 Task: Reply to email with the signature Ebony Rodriguez with the subject 'Request for a leave of absence' from softage.1@softage.net with the message 'Can you confirm that all project dependencies have been identified and are being managed?' with CC to softage.4@softage.net with an attached document Data_analysis_report.pdf
Action: Mouse moved to (795, 186)
Screenshot: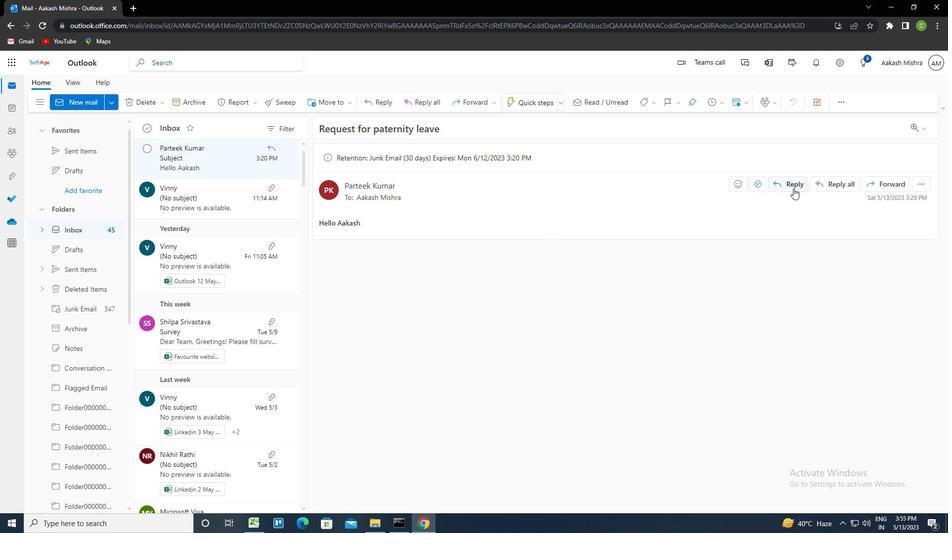
Action: Mouse pressed left at (795, 186)
Screenshot: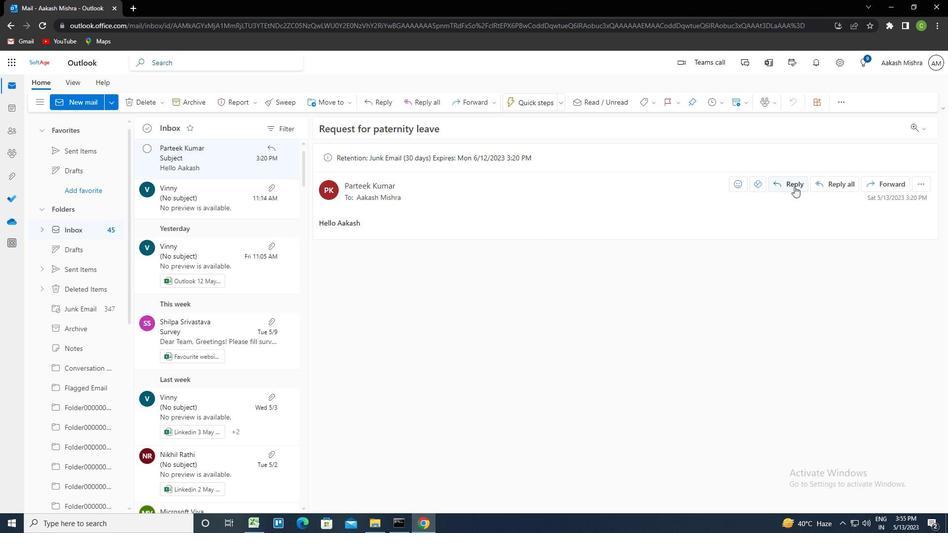
Action: Mouse moved to (637, 99)
Screenshot: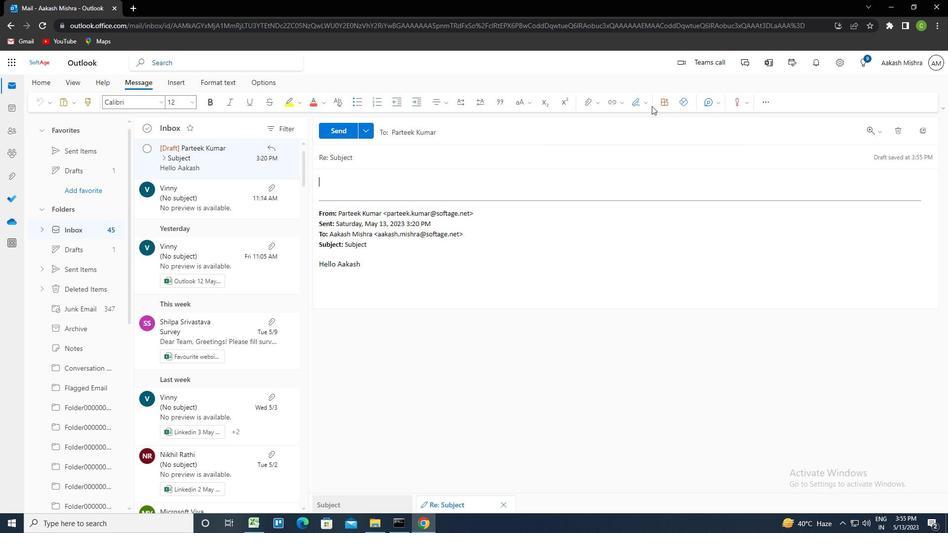 
Action: Mouse pressed left at (637, 99)
Screenshot: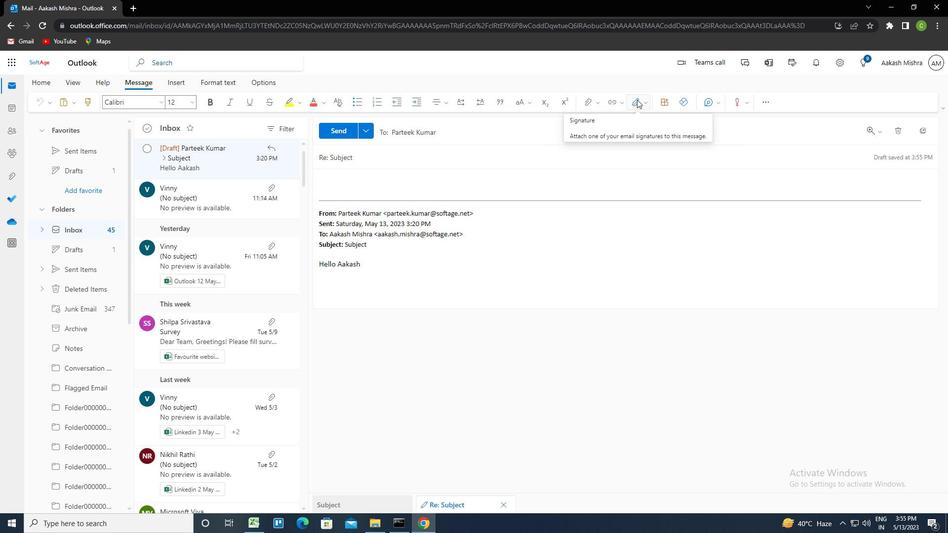
Action: Mouse moved to (618, 140)
Screenshot: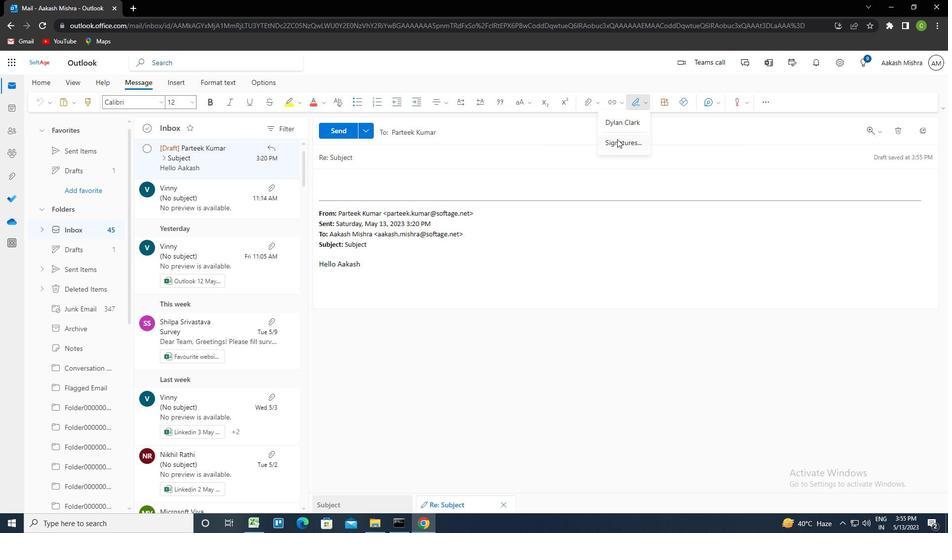 
Action: Mouse pressed left at (618, 140)
Screenshot: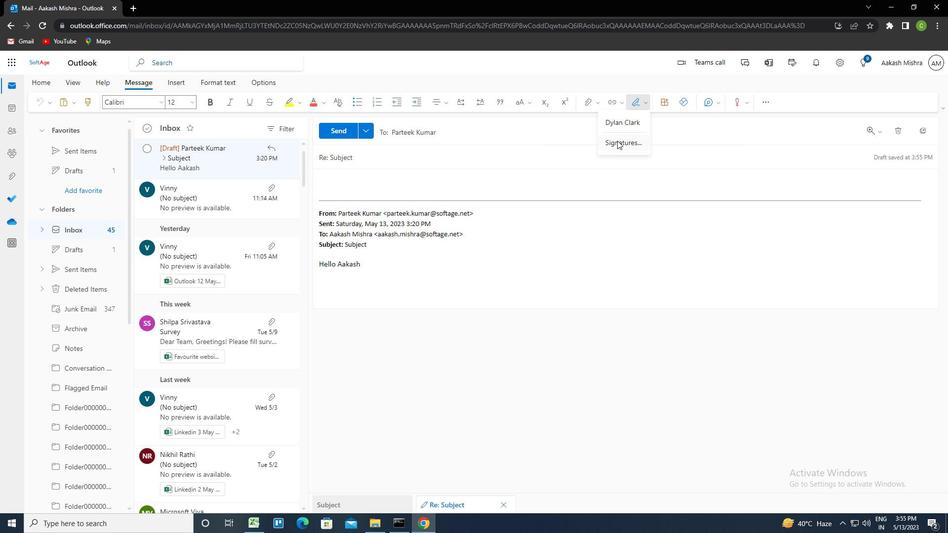 
Action: Mouse moved to (672, 178)
Screenshot: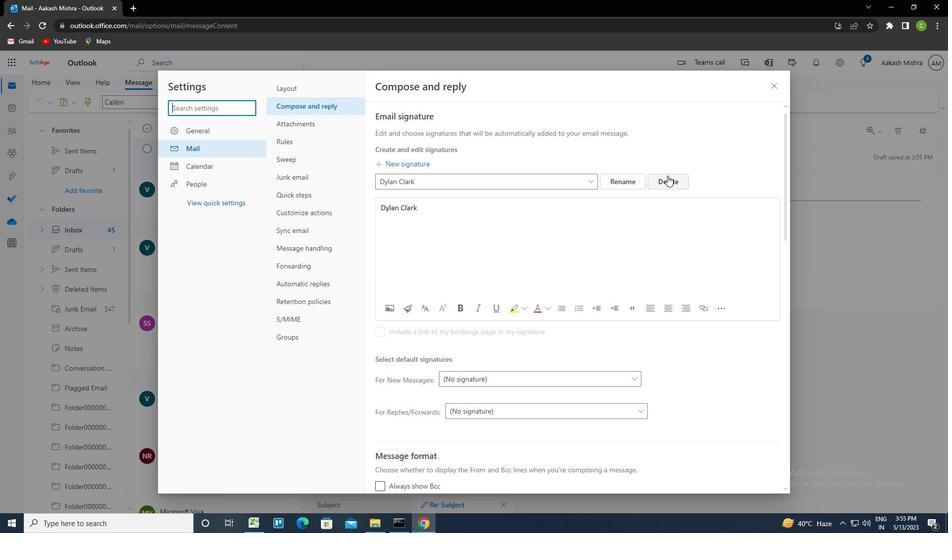 
Action: Mouse pressed left at (672, 178)
Screenshot: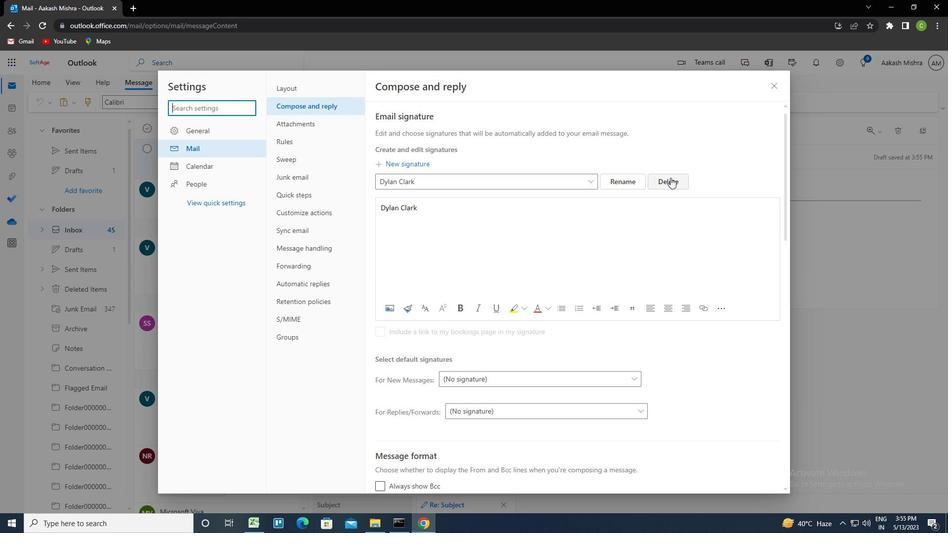 
Action: Mouse moved to (564, 183)
Screenshot: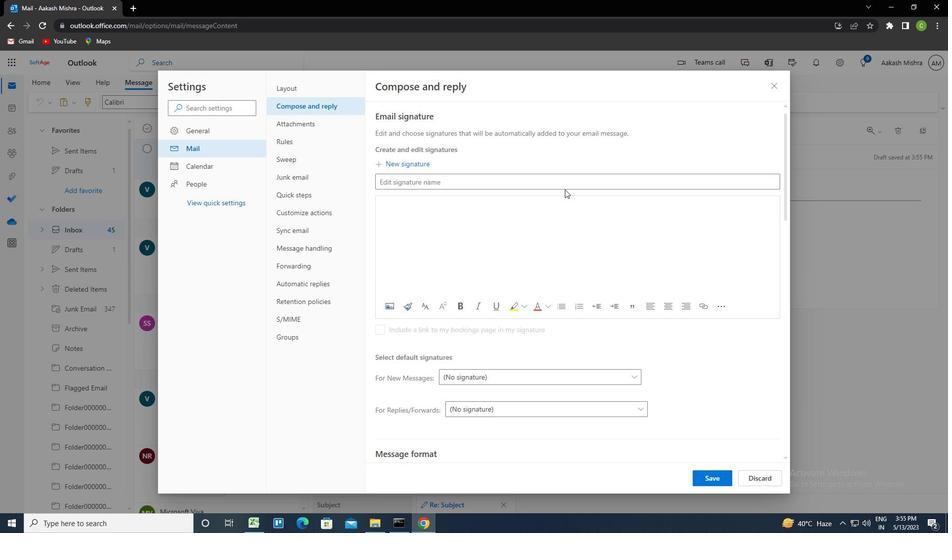 
Action: Mouse pressed left at (564, 183)
Screenshot: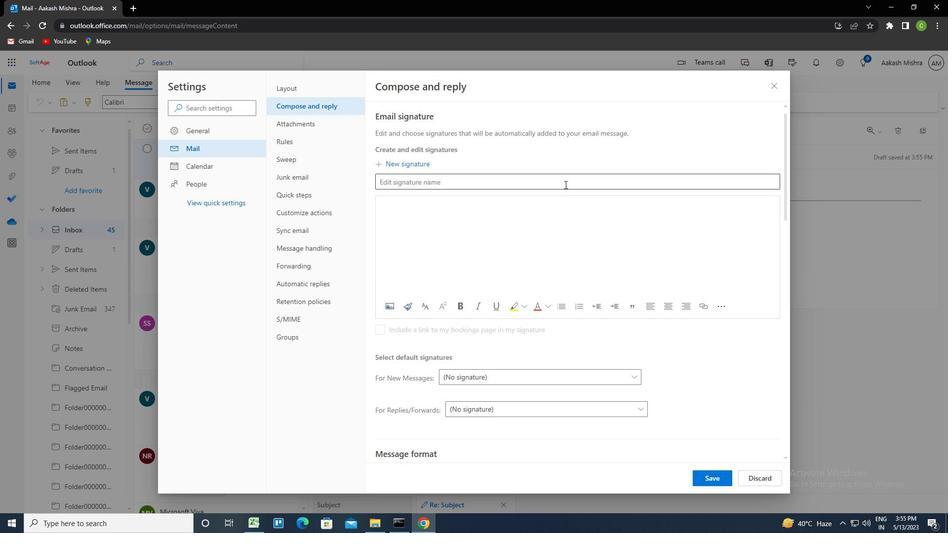 
Action: Mouse moved to (564, 183)
Screenshot: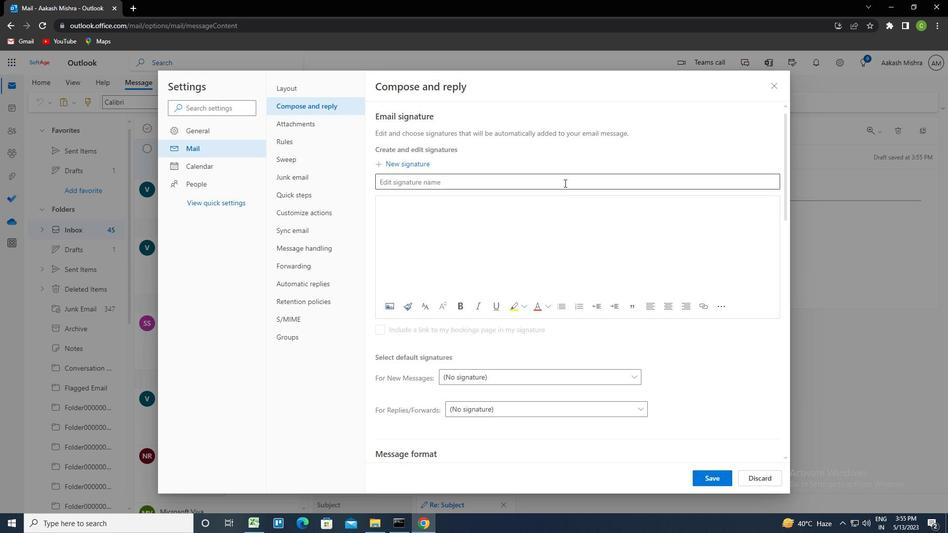 
Action: Key pressed <Key.caps_lock>e<Key.caps_lock>bong<Key.backspace>y<Key.space><Key.caps_lock>r<Key.caps_lock>odriguez<Key.tab><Key.caps_lock>e<Key.caps_lock>bony<Key.space><Key.caps_lock>r<Key.caps_lock>odriguez
Screenshot: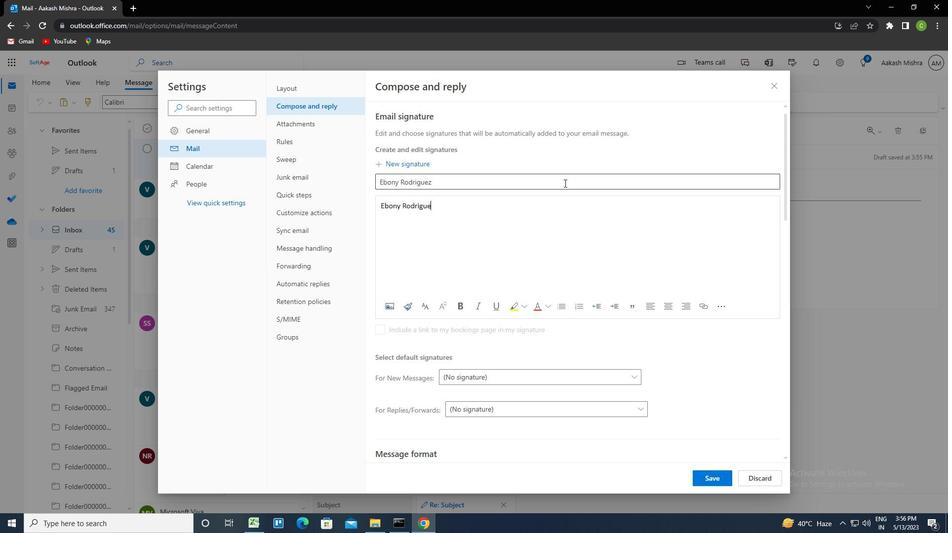 
Action: Mouse moved to (718, 476)
Screenshot: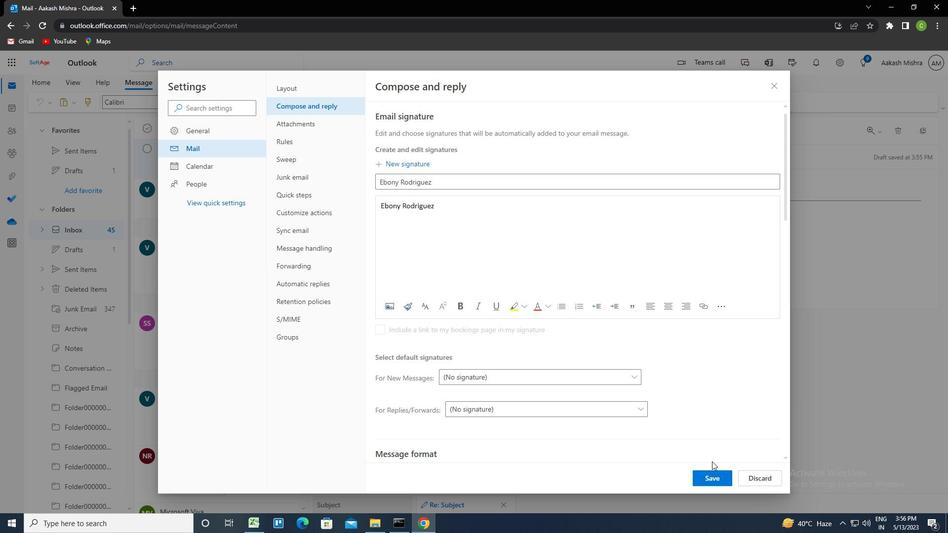 
Action: Mouse pressed left at (718, 476)
Screenshot: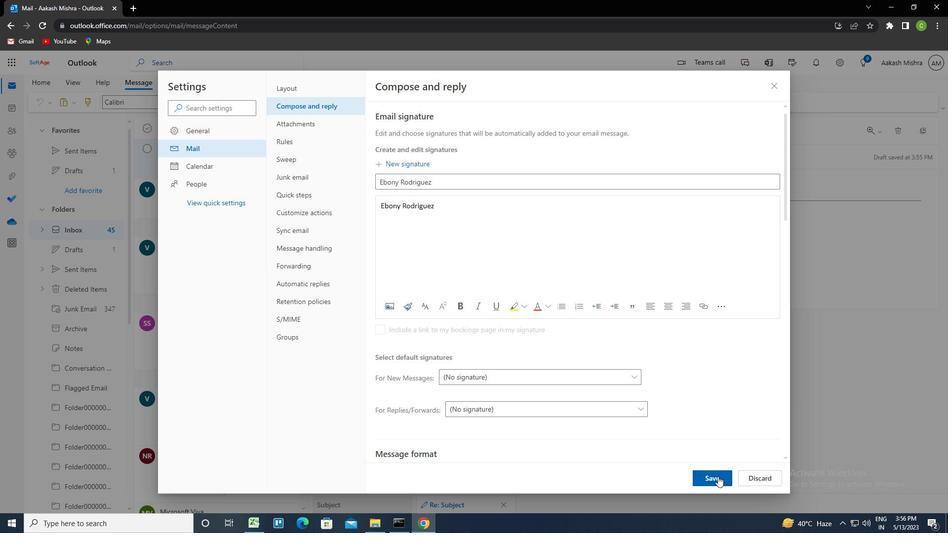 
Action: Mouse moved to (770, 86)
Screenshot: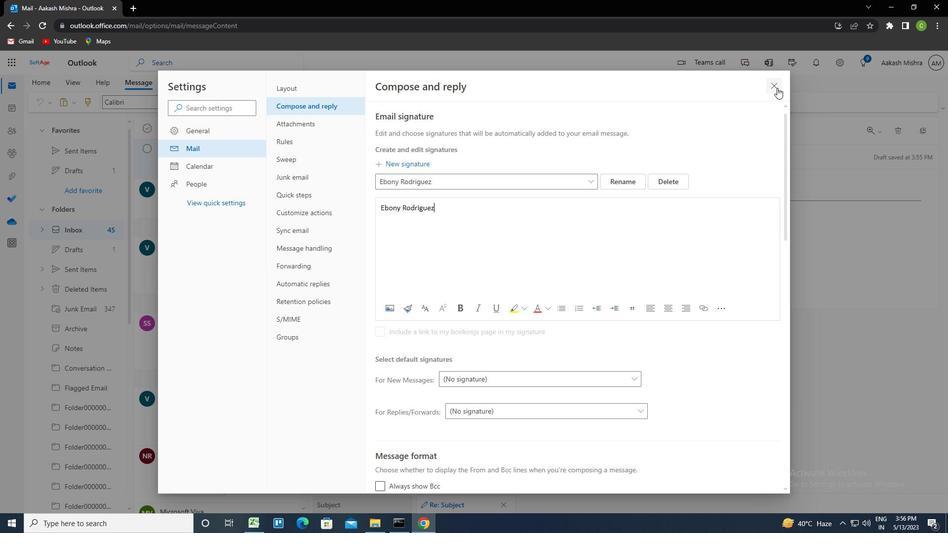 
Action: Mouse pressed left at (770, 86)
Screenshot: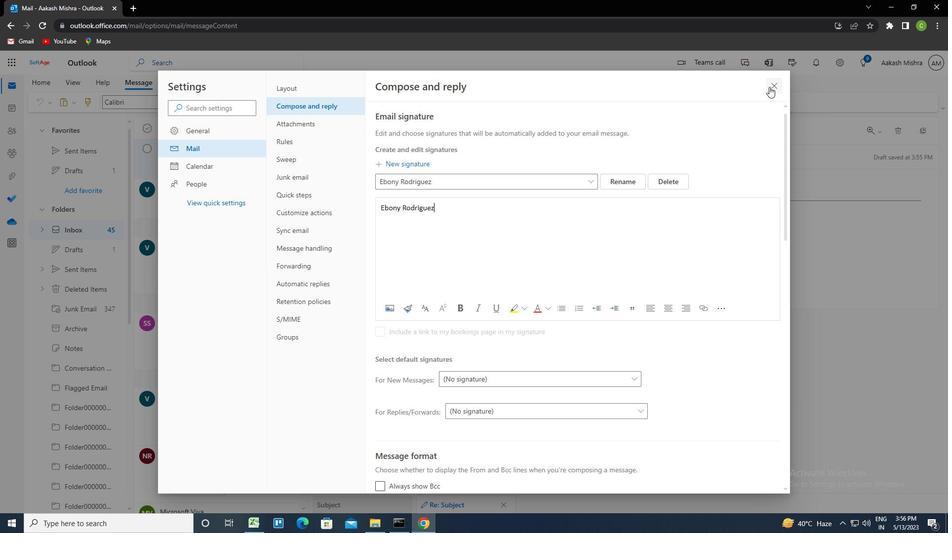 
Action: Mouse moved to (633, 100)
Screenshot: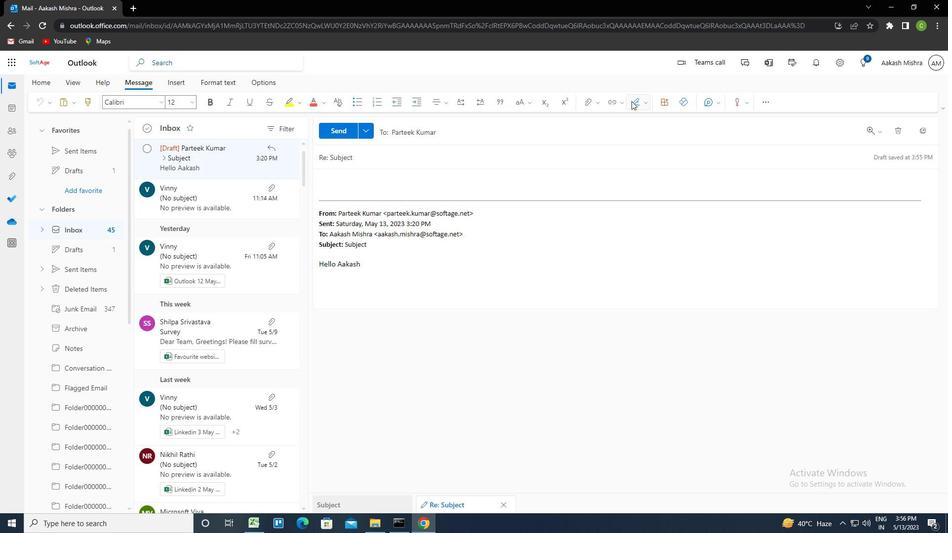 
Action: Mouse pressed left at (633, 100)
Screenshot: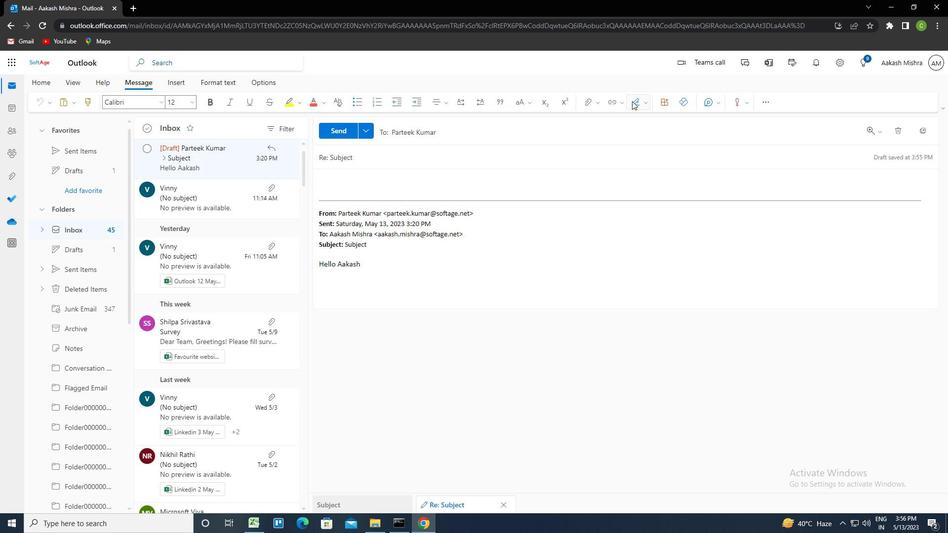 
Action: Mouse moved to (612, 117)
Screenshot: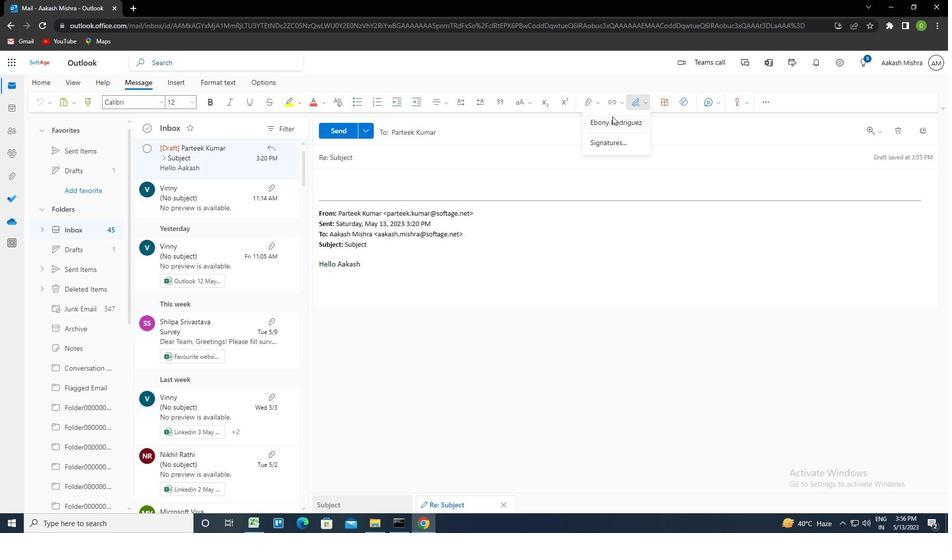 
Action: Mouse pressed left at (612, 117)
Screenshot: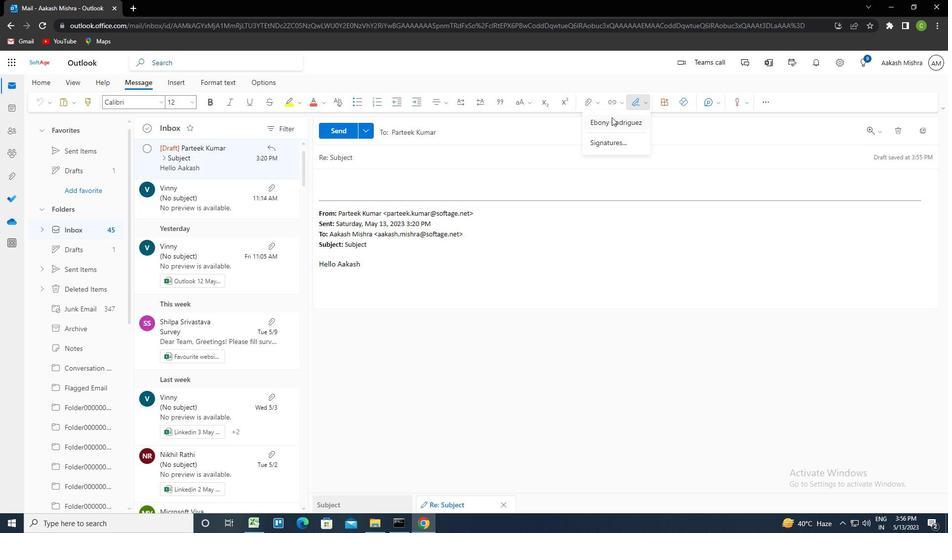 
Action: Mouse moved to (385, 158)
Screenshot: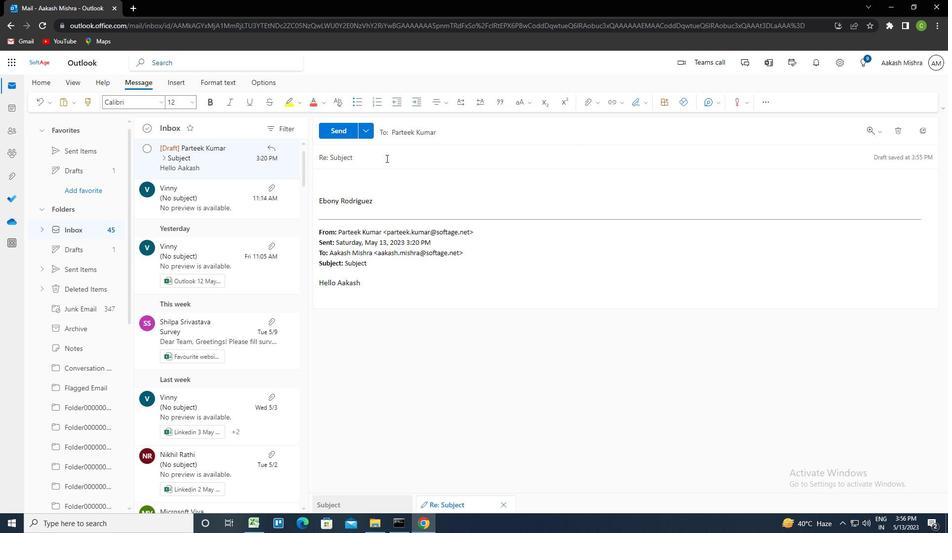 
Action: Mouse pressed left at (385, 158)
Screenshot: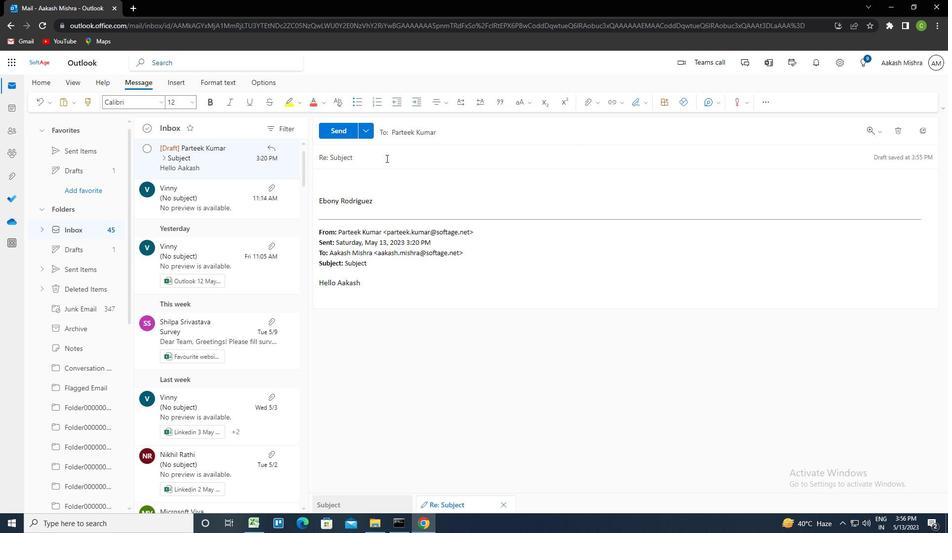 
Action: Key pressed <Key.shift><Key.left><Key.delete><Key.caps_lock>ctrl+R<Key.caps_lock>EQUEST<Key.backspace>ING<Key.space>FOR<Key.left><Key.left><Key.left><Key.left><Key.left>ctrl+T<Key.right><Key.right><Key.space>ctrl+FLEXTIME<Key.tab><Key.caps_lock>I<Key.caps_lock><Key.space>NEED<Key.space>YOUR<Key.space>ASSISTANCE<Key.space>IN<Key.space>PREPARING<Key.space>A<Key.space>POJECT<Key.space>STATUS<Key.left><Key.left><Key.right>ctrl+R<Key.right><Key.right><Key.space>ctrl+STATUS<Key.space>REPORT<Key.space>DEPENDENCIED<Key.backspace>S<Key.left><Key.left><Key.left>
Screenshot: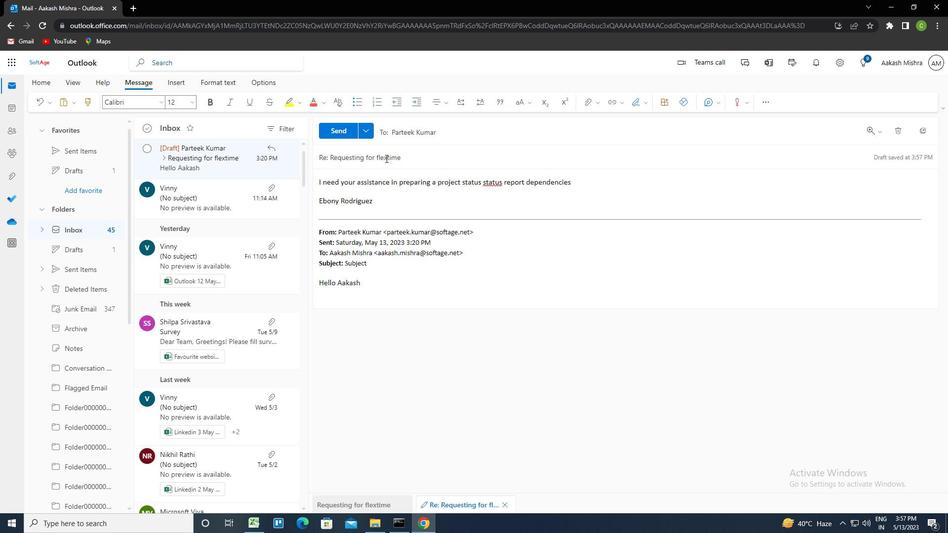 
Action: Mouse moved to (492, 188)
Screenshot: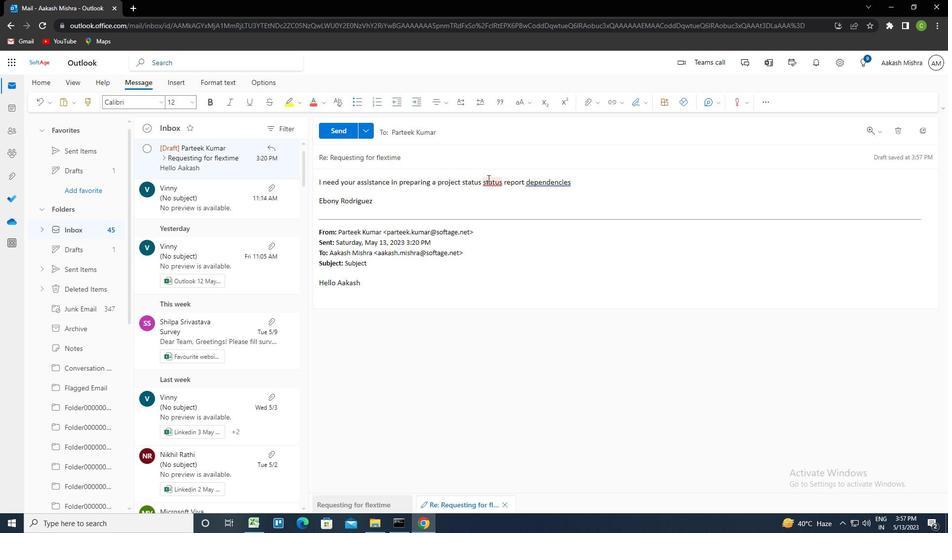 
Action: Mouse pressed left at (492, 188)
Screenshot: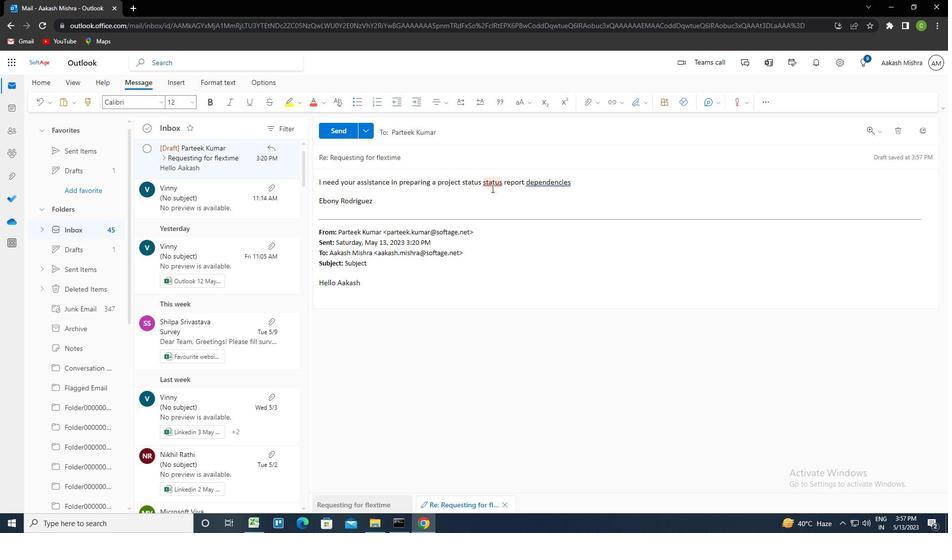 
Action: Mouse moved to (492, 186)
Screenshot: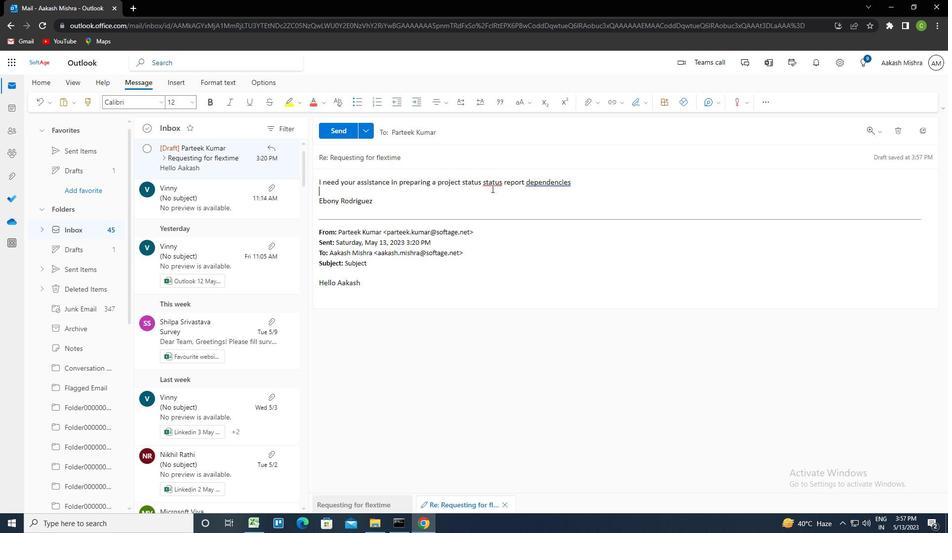 
Action: Mouse pressed left at (492, 186)
Screenshot: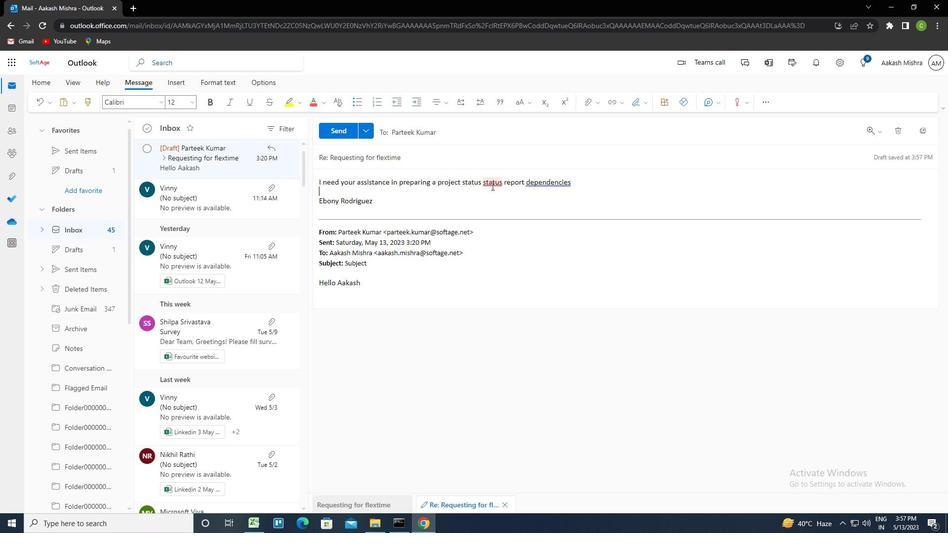 
Action: Mouse moved to (461, 217)
Screenshot: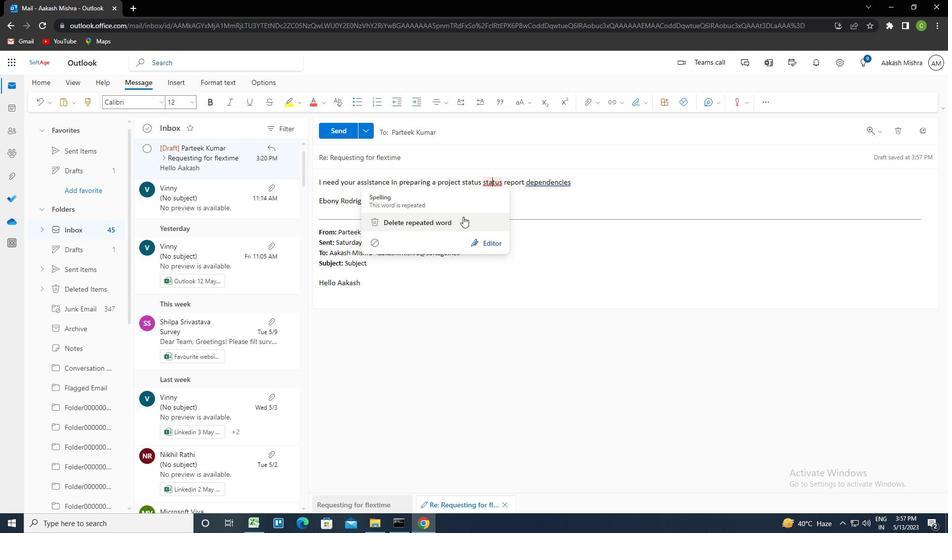 
Action: Mouse pressed left at (461, 217)
Screenshot: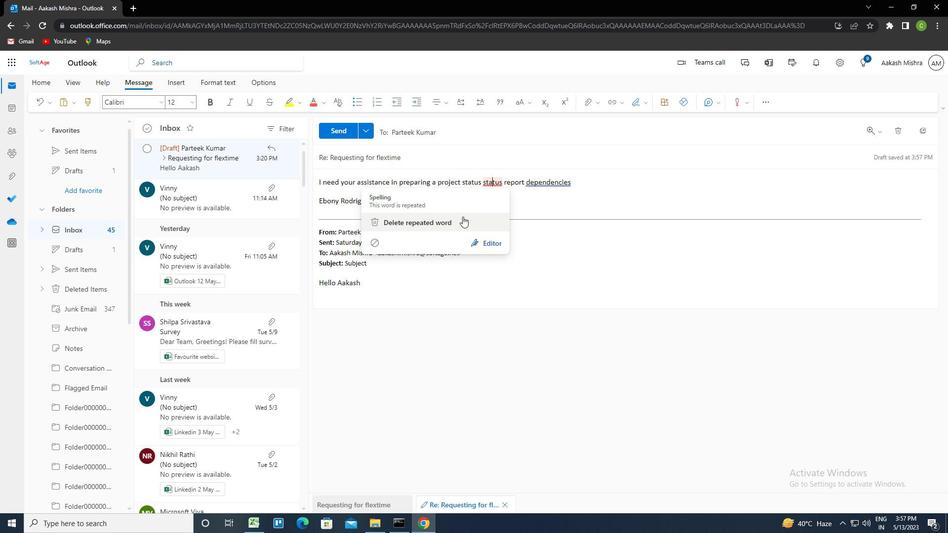 
Action: Mouse moved to (554, 183)
Screenshot: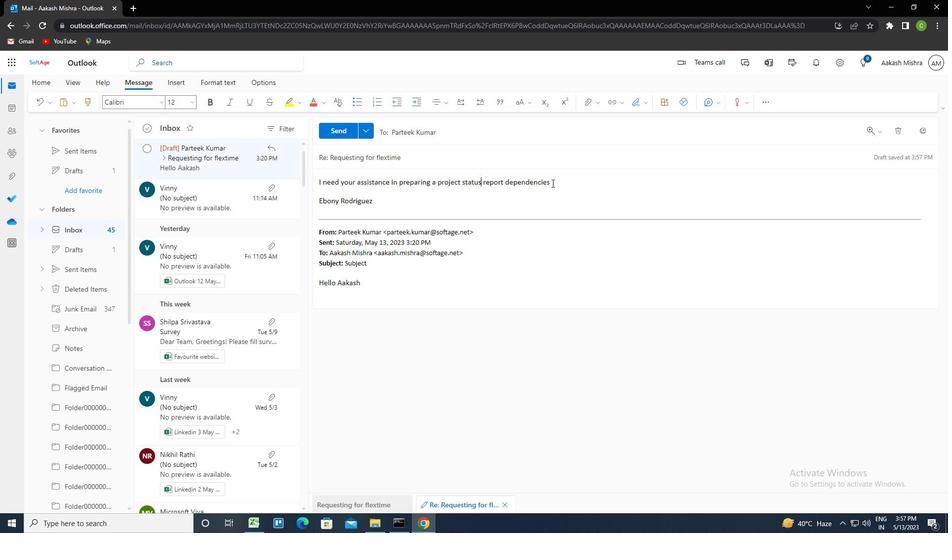 
Action: Mouse pressed left at (554, 183)
Screenshot: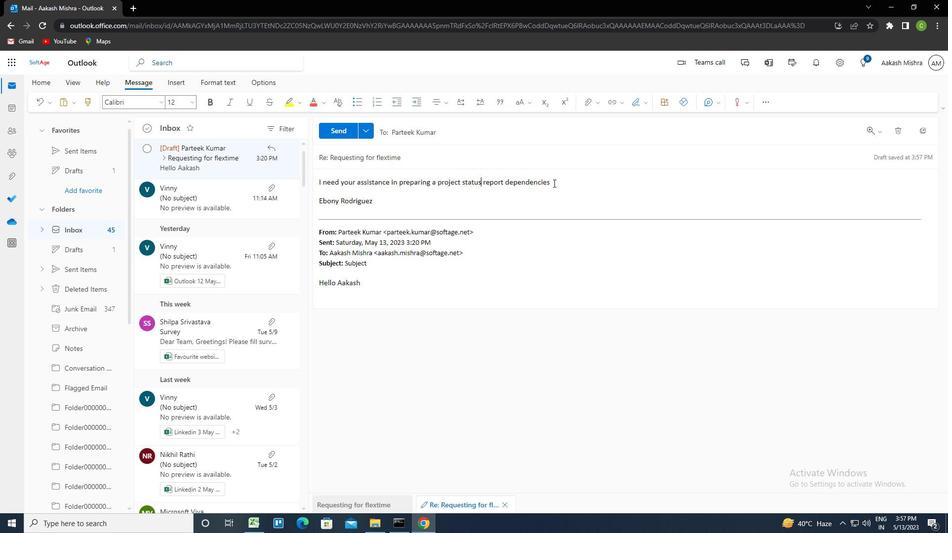 
Action: Mouse moved to (564, 188)
Screenshot: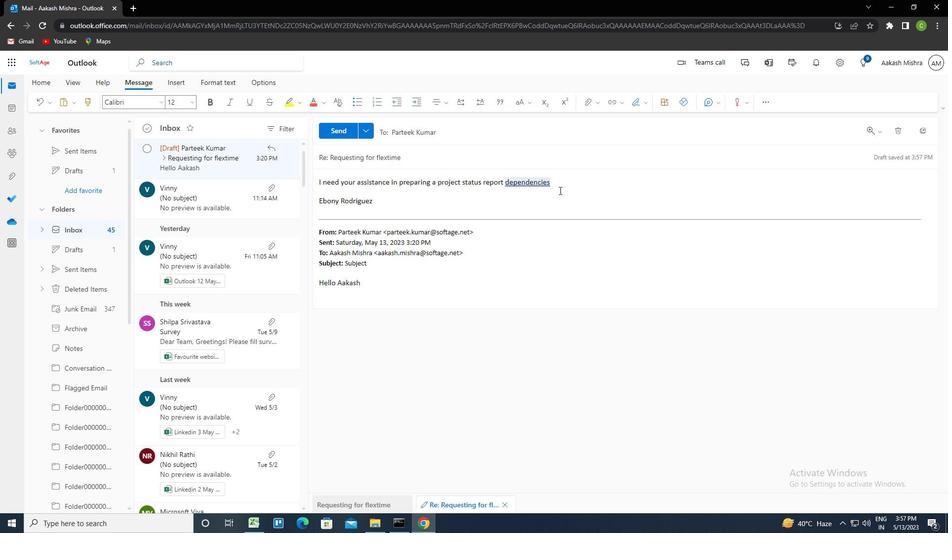 
Action: Key pressed <Key.space>ctrl+HAVE<Key.space>BEEN<Key.space>IN<Key.backspace>DENTIFIED<Key.space>AND<Key.space>ARE<Key.space>NE<Key.backspace><Key.backspace>BEING<Key.space>MANAGED
Screenshot: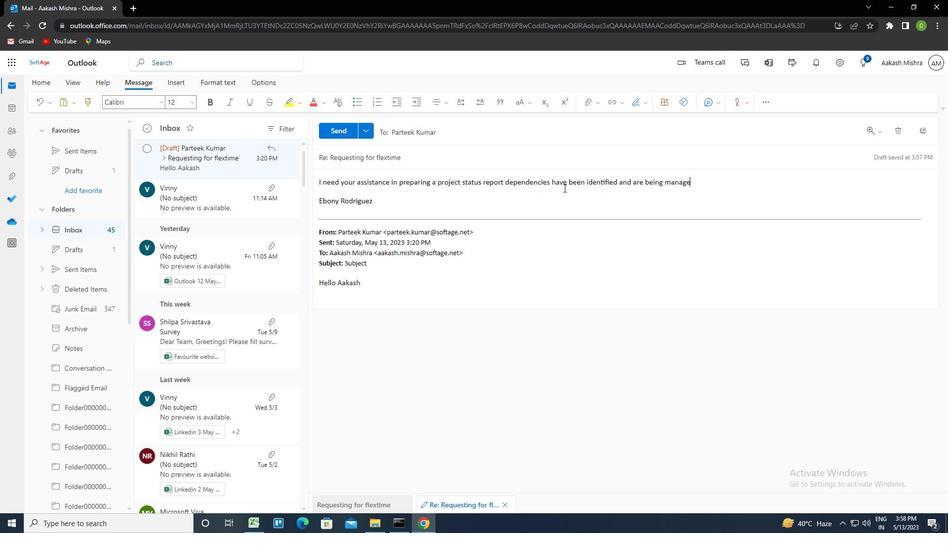 
Action: Mouse moved to (426, 161)
Screenshot: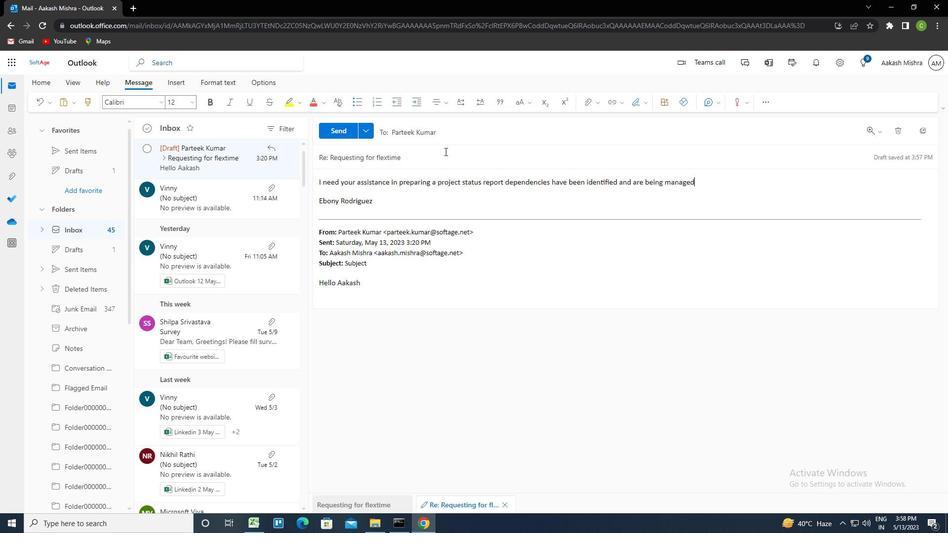 
Action: Mouse pressed left at (426, 161)
Screenshot: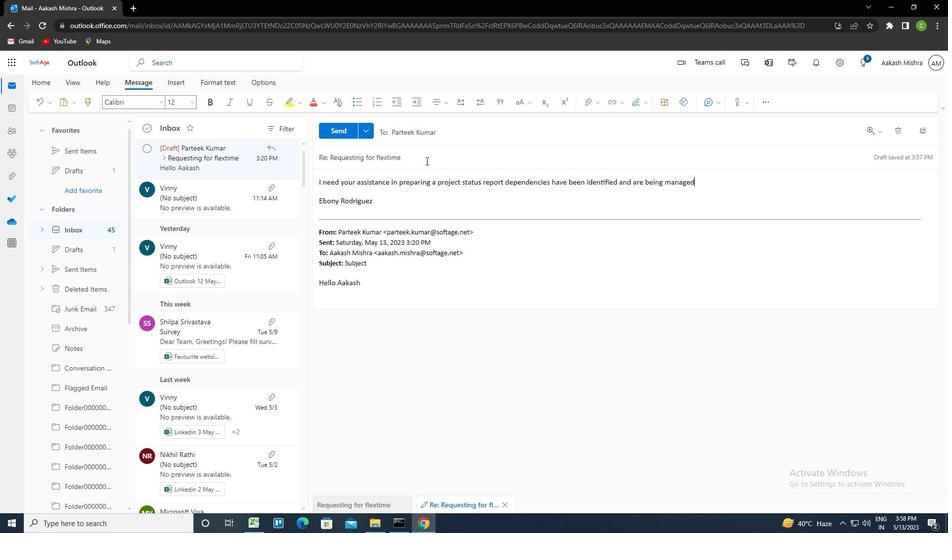 
Action: Mouse moved to (449, 131)
Screenshot: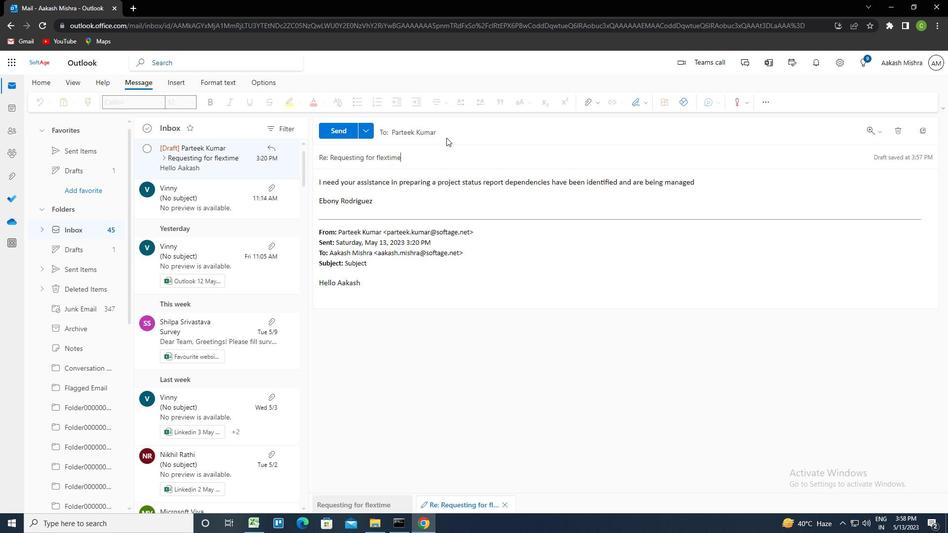 
Action: Mouse pressed left at (449, 131)
Screenshot: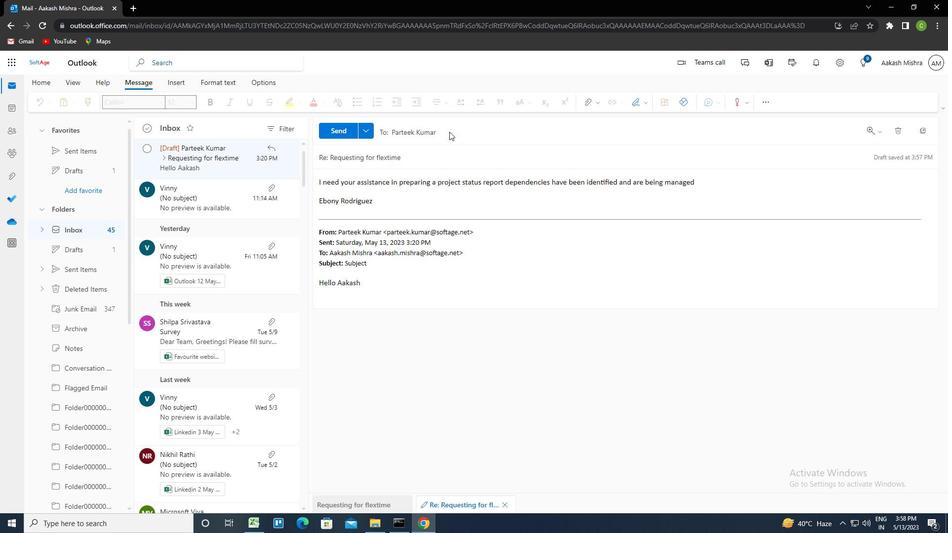 
Action: Mouse moved to (378, 176)
Screenshot: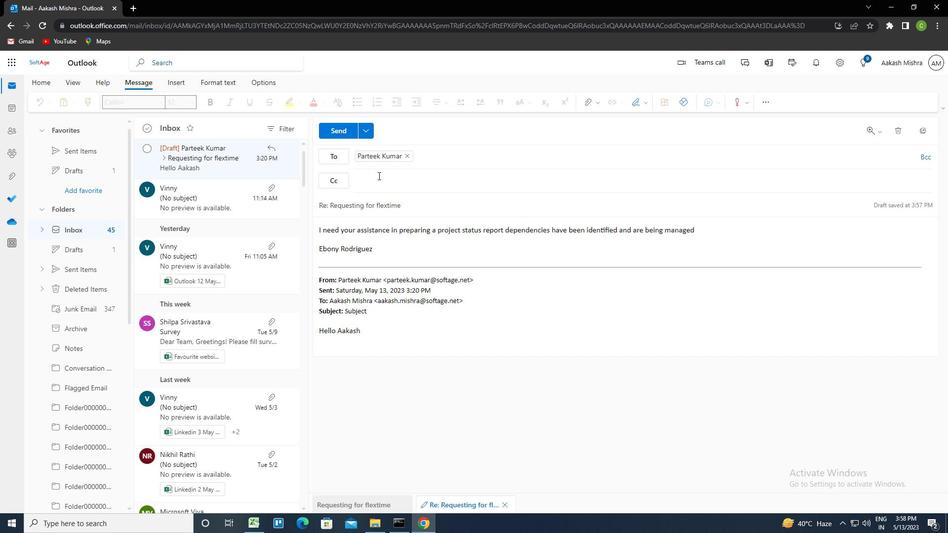 
Action: Mouse pressed left at (378, 176)
Screenshot: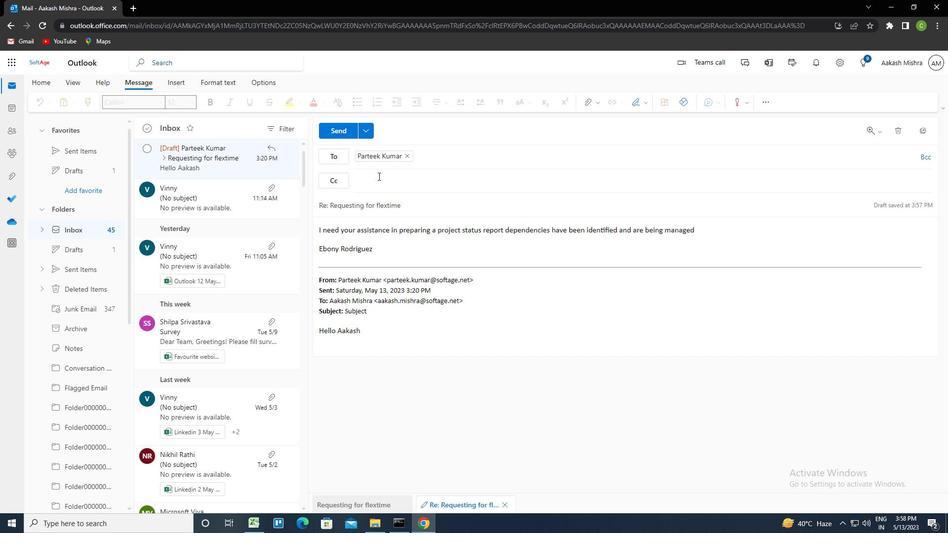 
Action: Key pressed SOFTAGE.4<Key.shift>@SOFTAGE.NET<Key.enter>
Screenshot: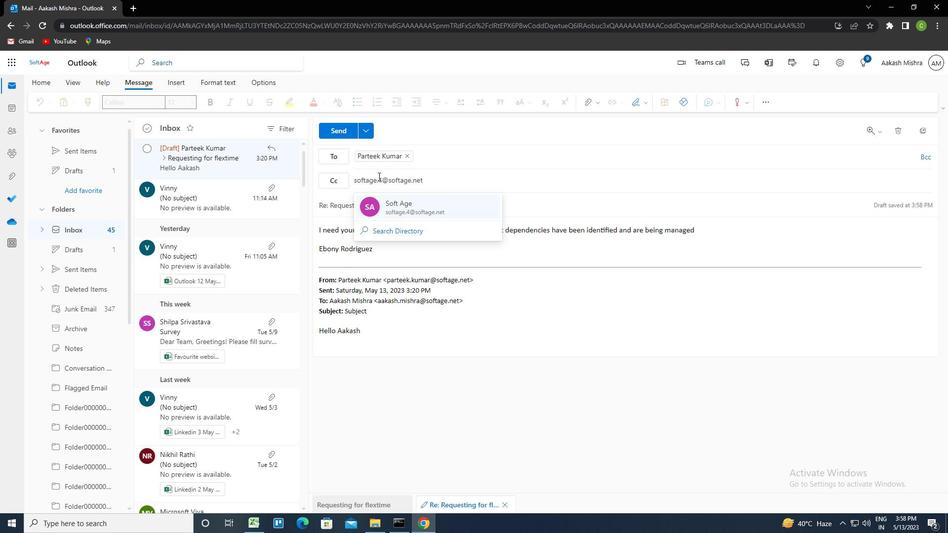 
Action: Mouse moved to (589, 104)
Screenshot: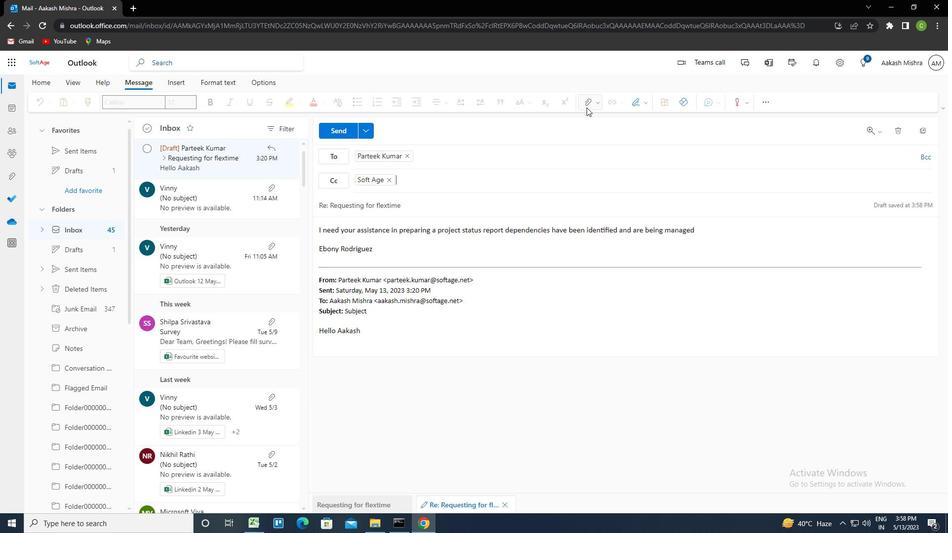 
Action: Mouse pressed left at (589, 104)
Screenshot: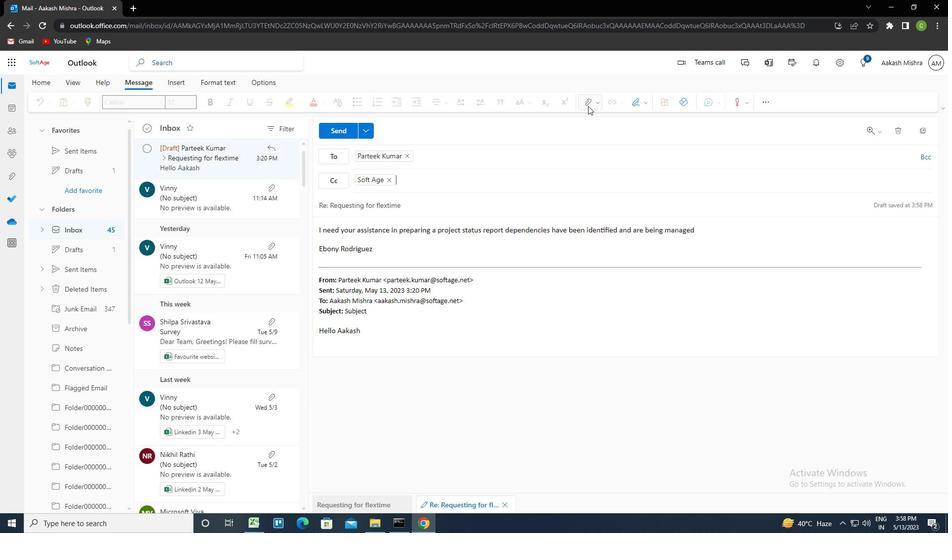 
Action: Mouse moved to (559, 118)
Screenshot: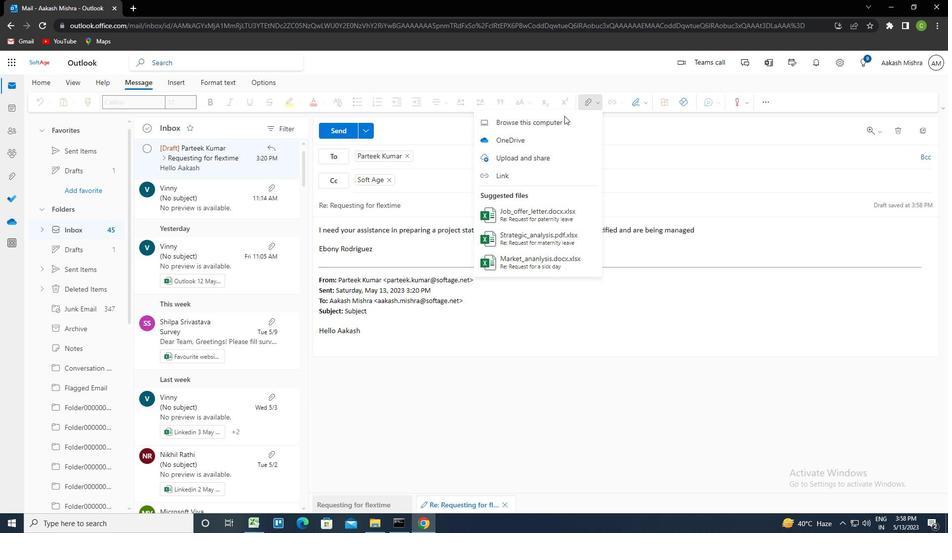 
Action: Mouse pressed left at (559, 118)
Screenshot: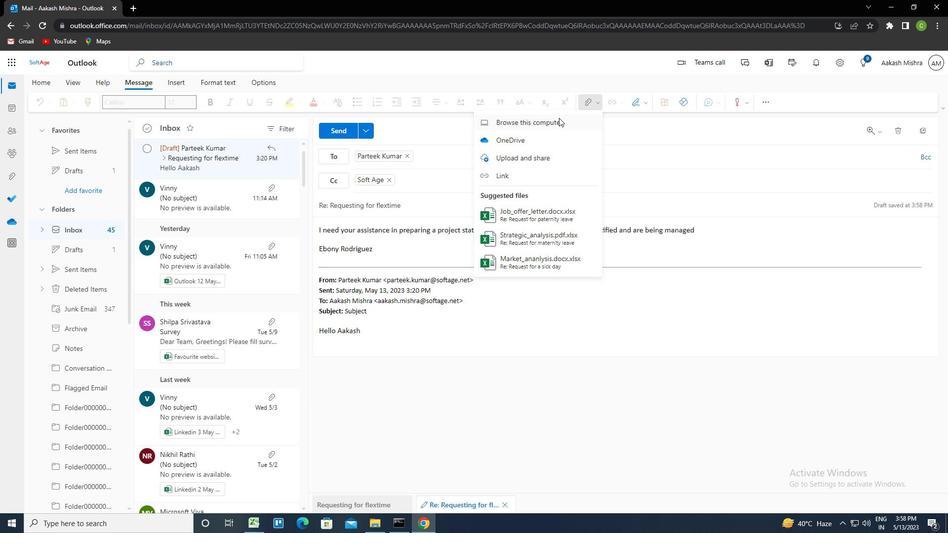 
Action: Mouse moved to (231, 133)
Screenshot: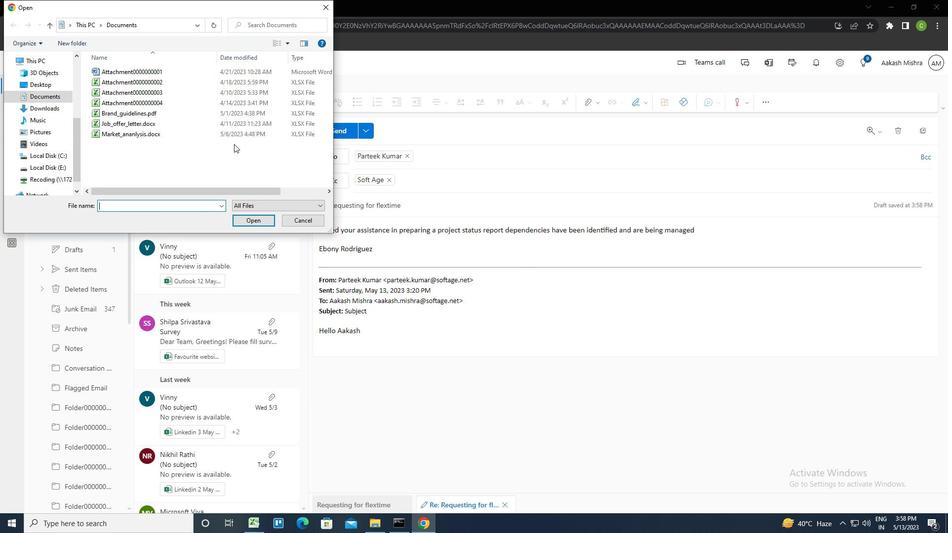 
Action: Mouse pressed left at (231, 133)
Screenshot: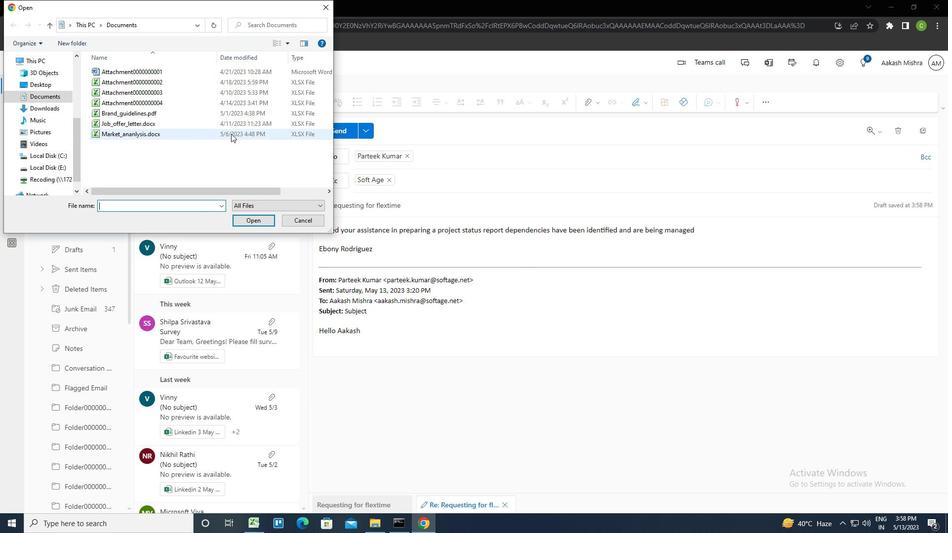 
Action: Key pressed <Key.f2><Key.caps_lock>D<Key.caps_lock>ATA<Key.shift_r><Key.shift_r><Key.shift_r>_ANALYSIS<Key.shift_r>_REPORT.PDF
Screenshot: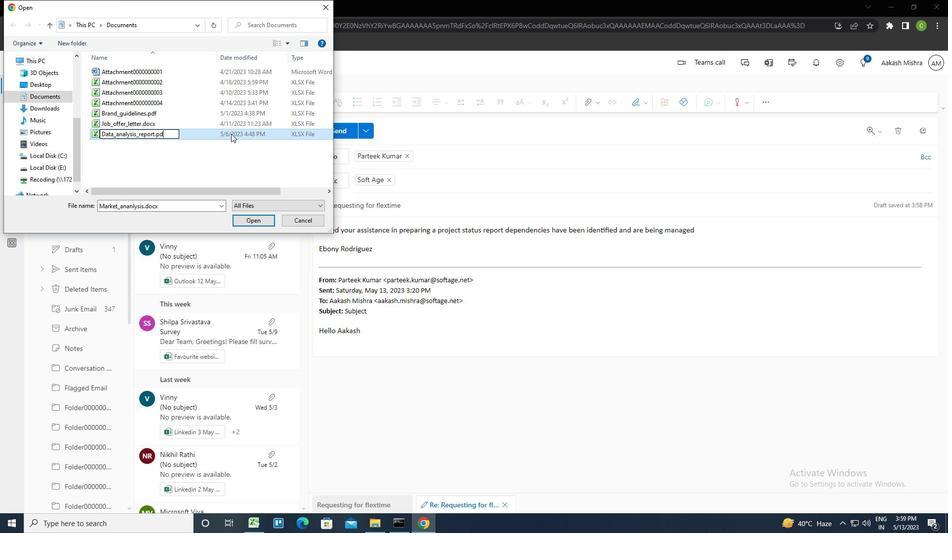 
Action: Mouse pressed left at (231, 133)
Screenshot: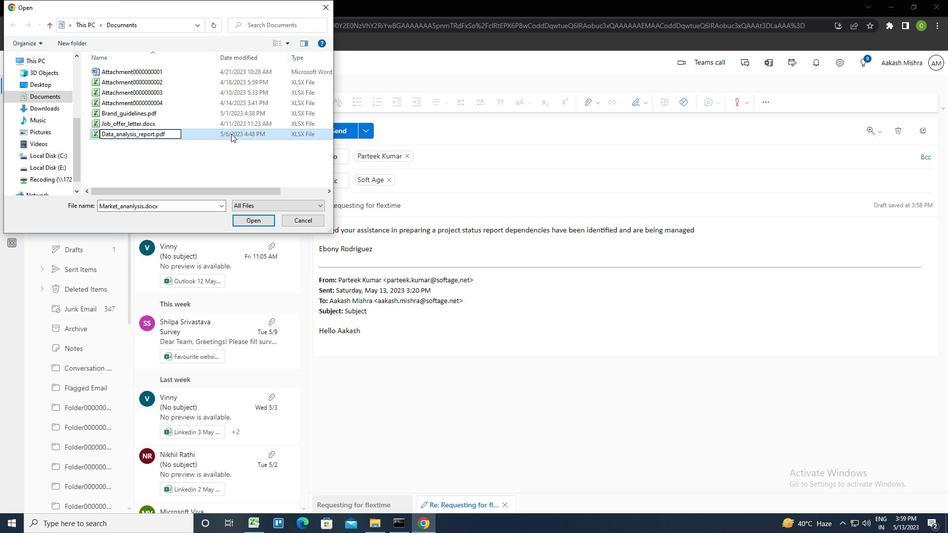 
Action: Mouse pressed left at (231, 133)
Screenshot: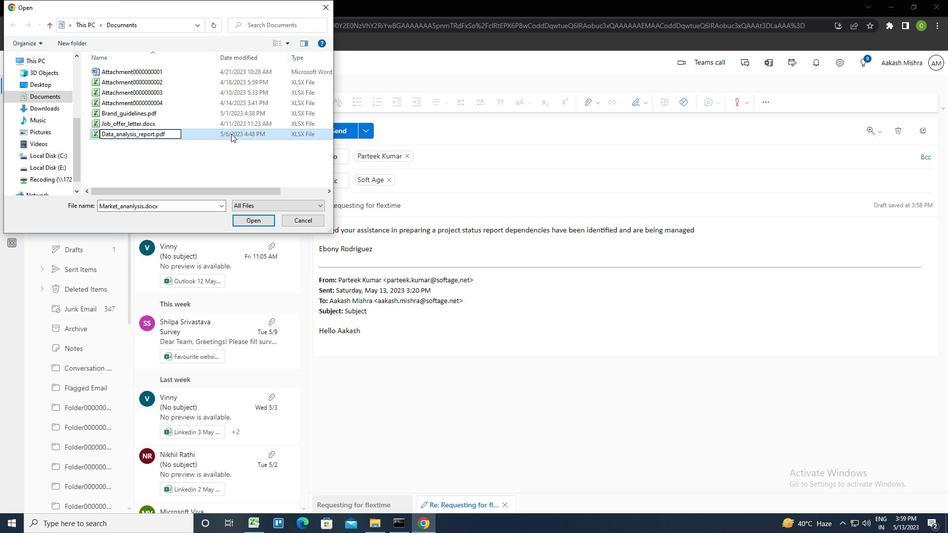
Action: Mouse moved to (339, 135)
Screenshot: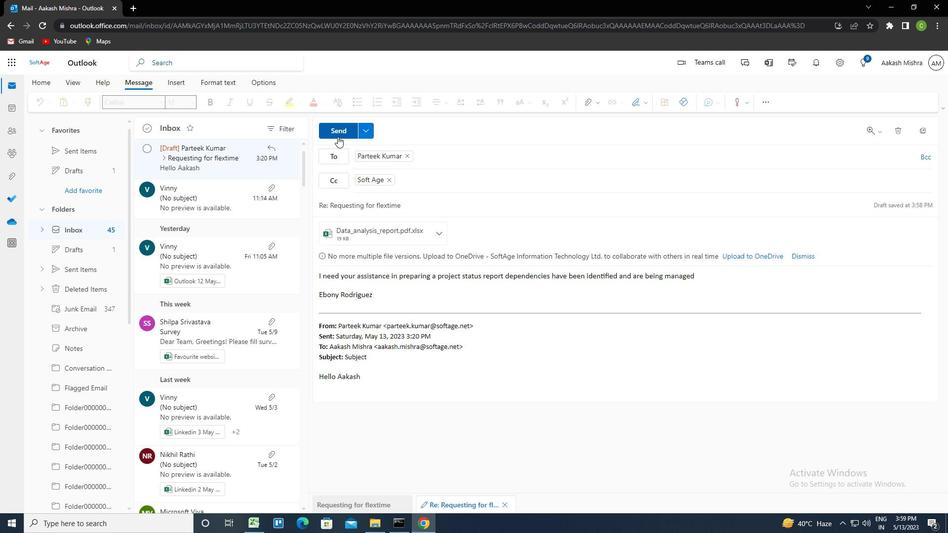 
Action: Mouse pressed left at (339, 135)
Screenshot: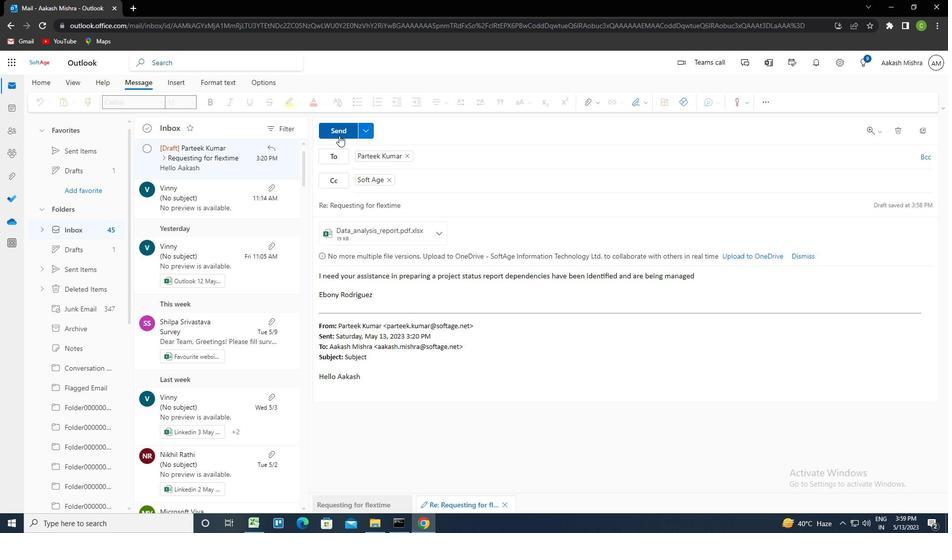 
Action: Mouse moved to (458, 278)
Screenshot: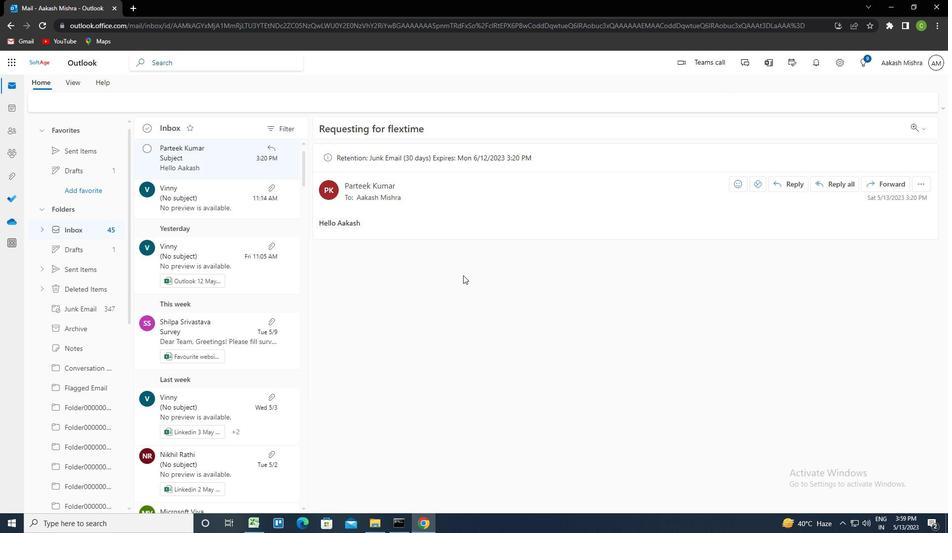 
